 Task: Use the formula "FORECAST" in spreadsheet "Project protfolio".
Action: Mouse moved to (752, 118)
Screenshot: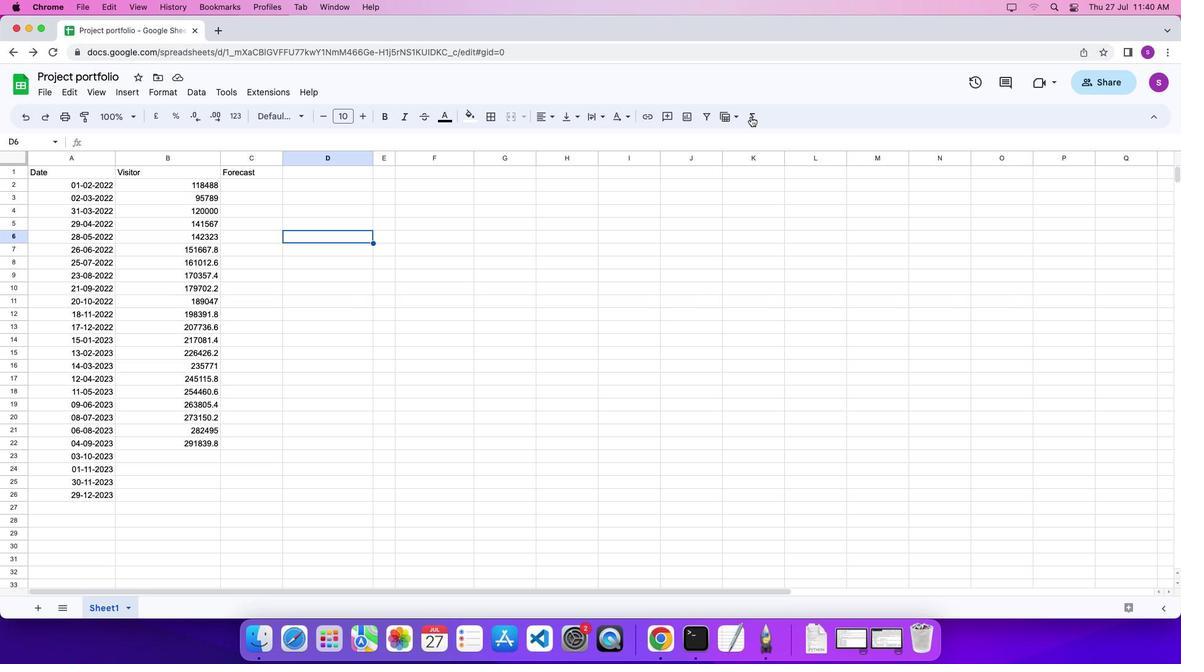 
Action: Mouse pressed left at (752, 118)
Screenshot: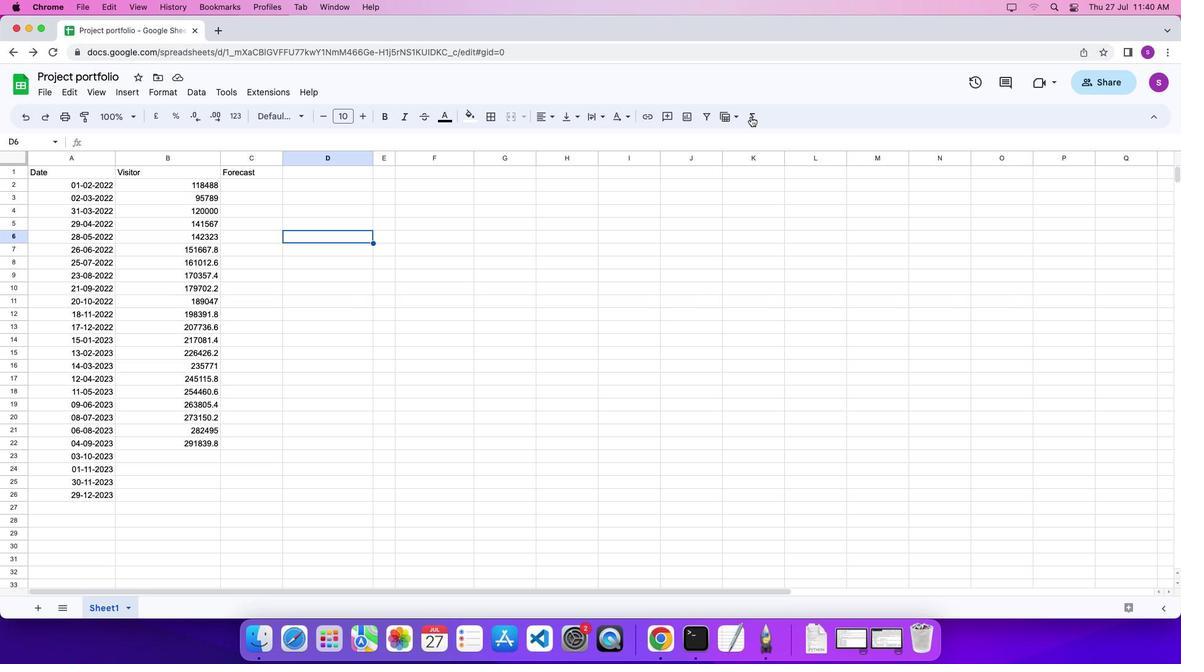 
Action: Mouse moved to (751, 116)
Screenshot: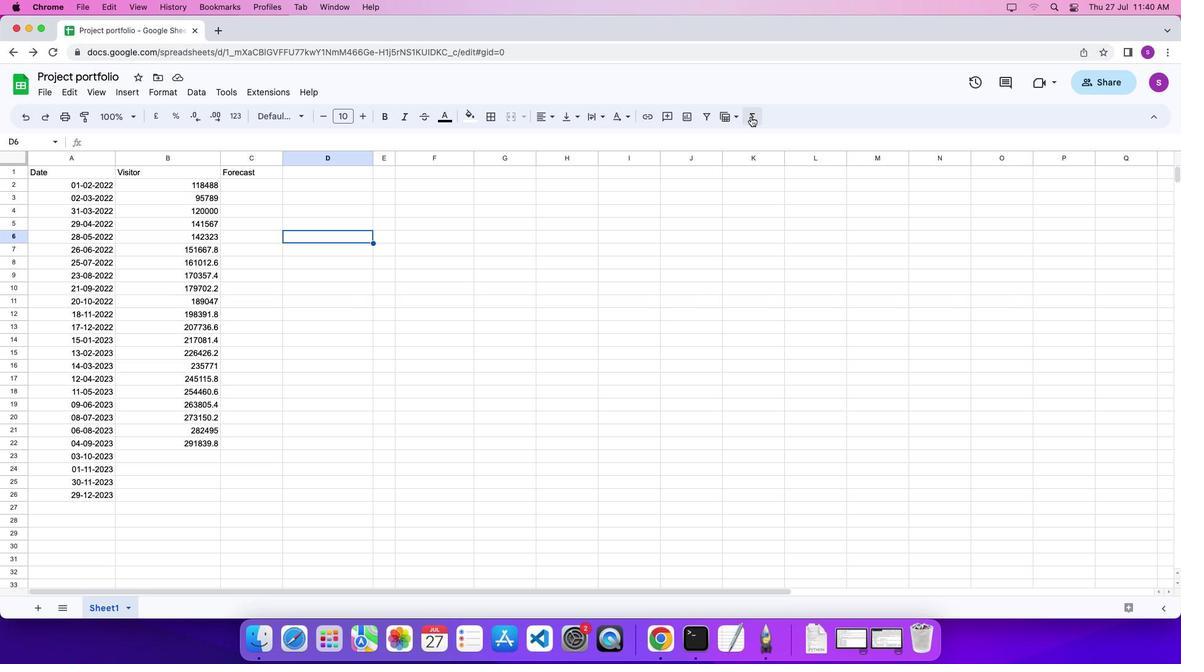 
Action: Mouse pressed left at (751, 116)
Screenshot: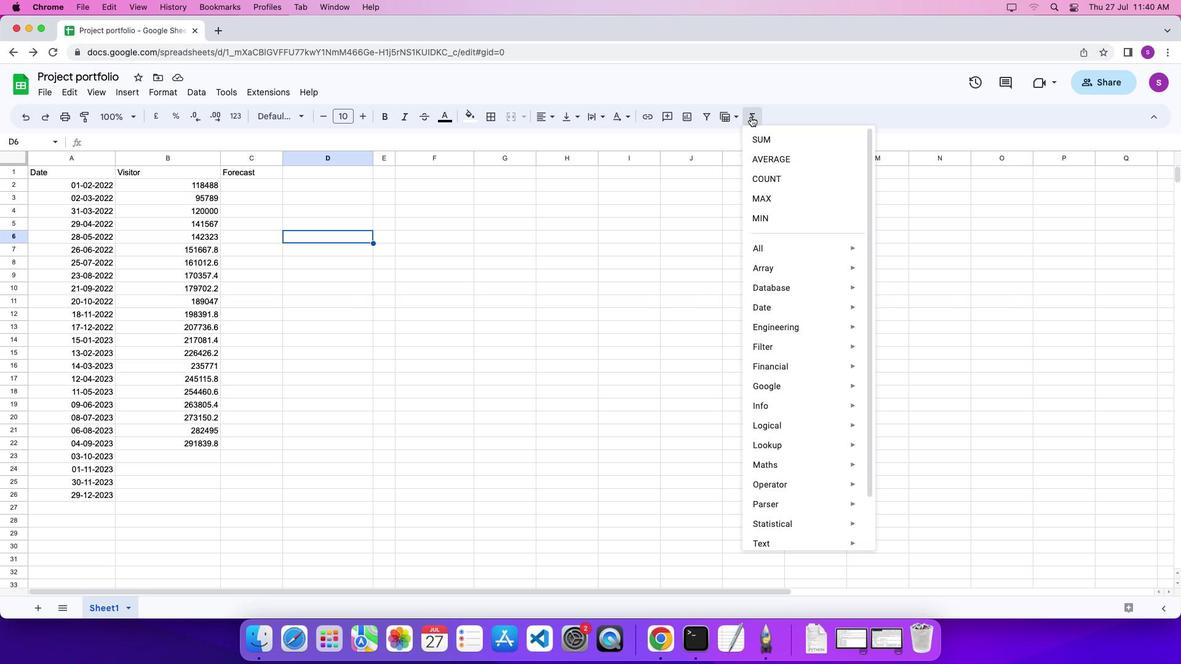 
Action: Mouse moved to (953, 584)
Screenshot: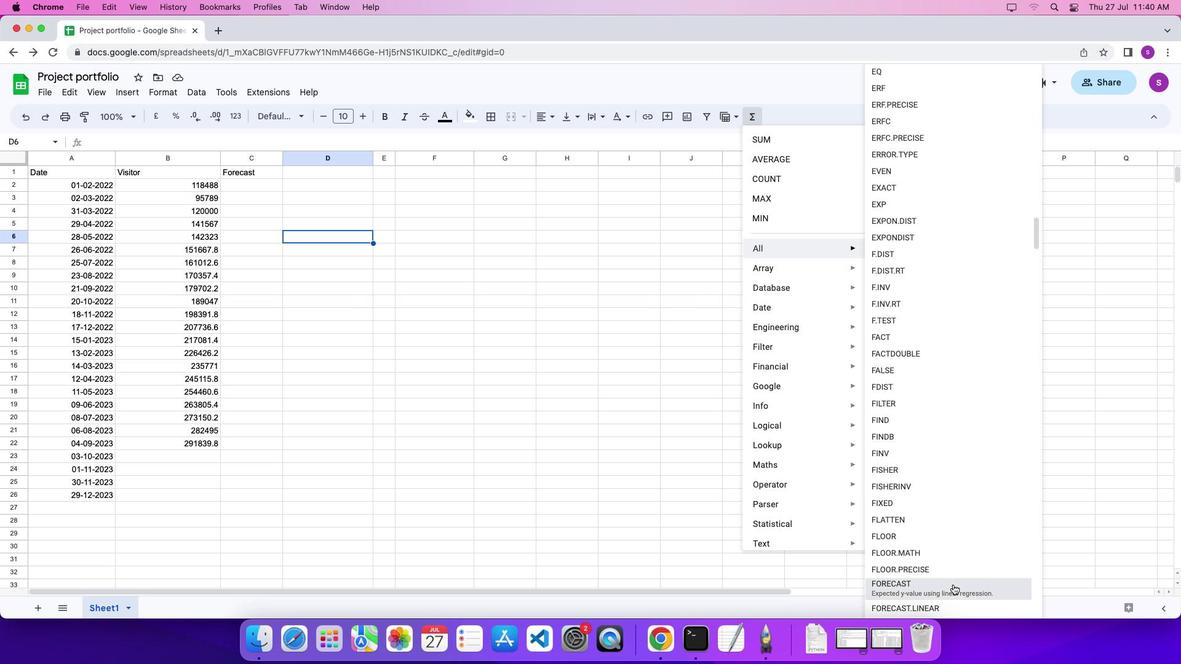 
Action: Mouse pressed left at (953, 584)
Screenshot: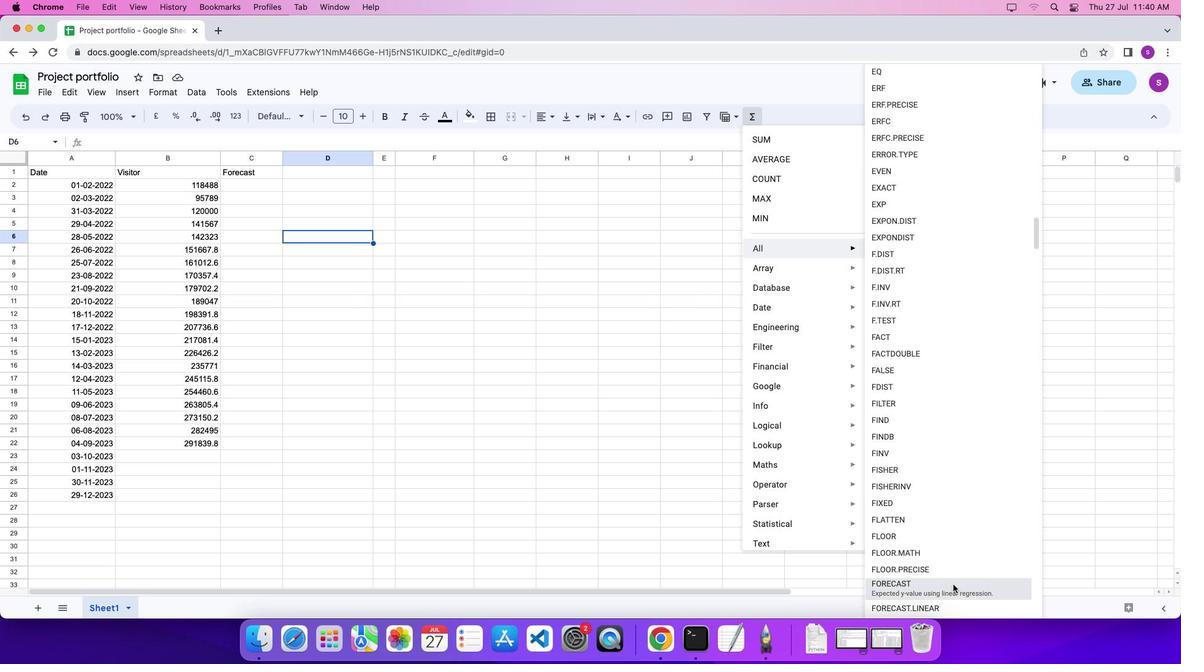 
Action: Mouse moved to (82, 455)
Screenshot: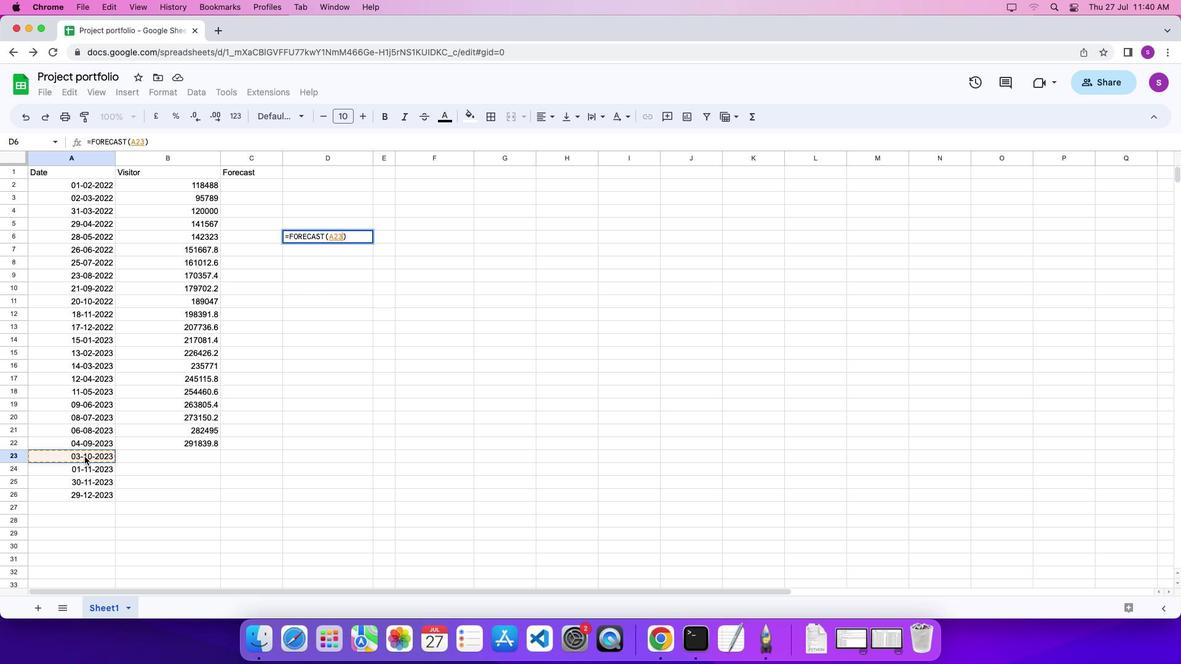 
Action: Mouse pressed left at (82, 455)
Screenshot: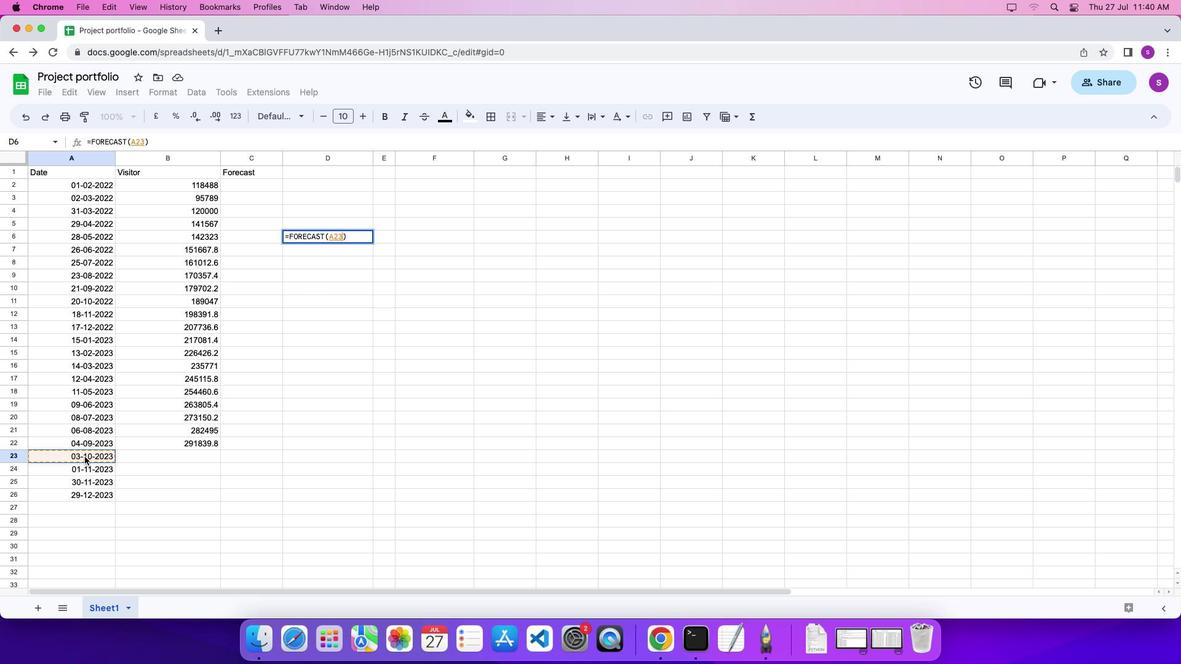 
Action: Mouse moved to (84, 457)
Screenshot: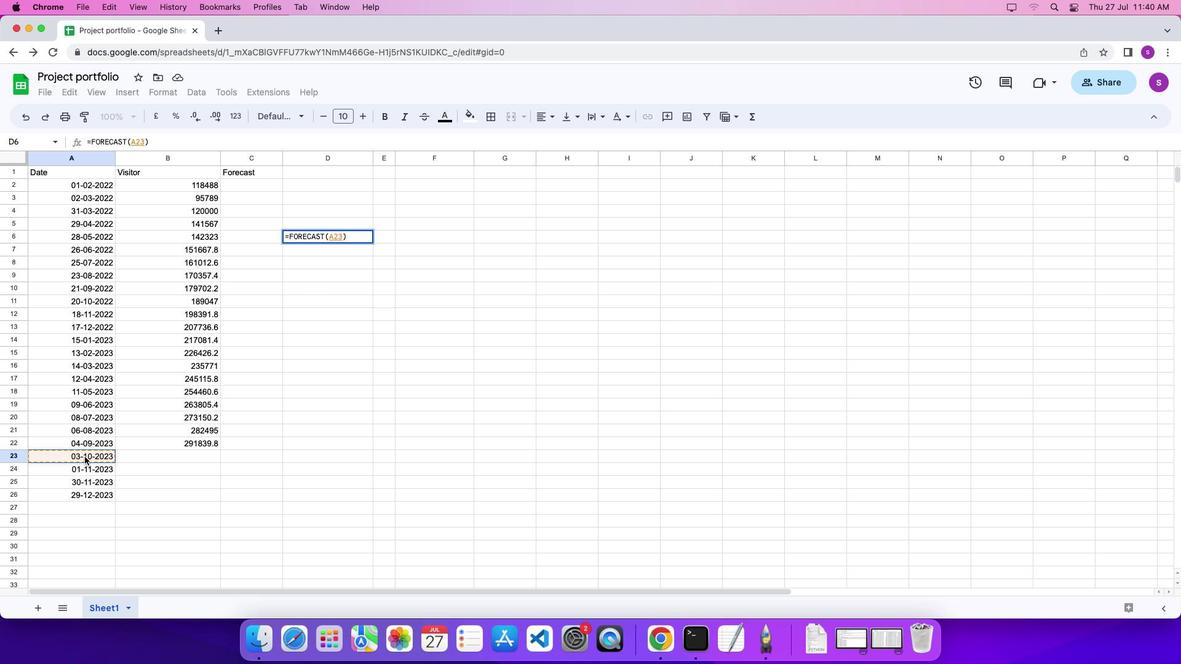 
Action: Key pressed ','Key.shift'$'Key.shift'B'Key.shift'$''2'Key.shift_r':'Key.shiftKey.shift'B'Key.backspaceKey.shift'$'Key.shift'B'Key.shift'$''2''2'','Key.shift'$'Key.shift'A'Key.shift'$''2'Key.shift_r':'Key.shift'$'Key.shift'A'Key.shift'$''2''2''\x03'
Screenshot: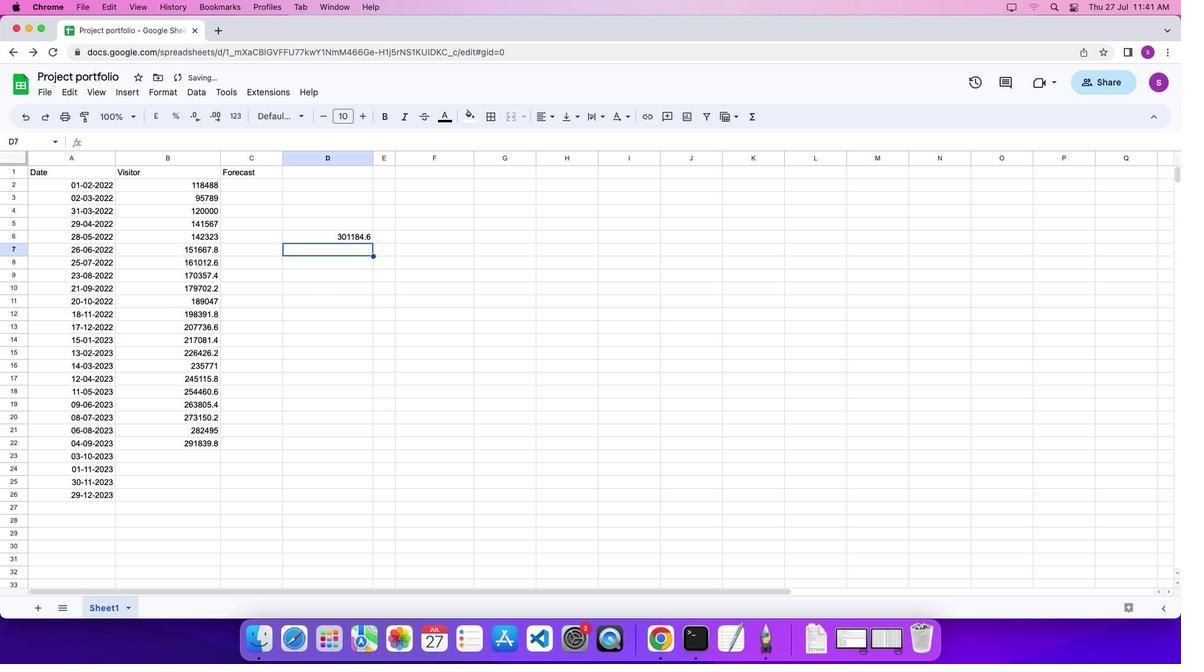 
